 Task: Close the folder.
Action: Mouse moved to (32, 12)
Screenshot: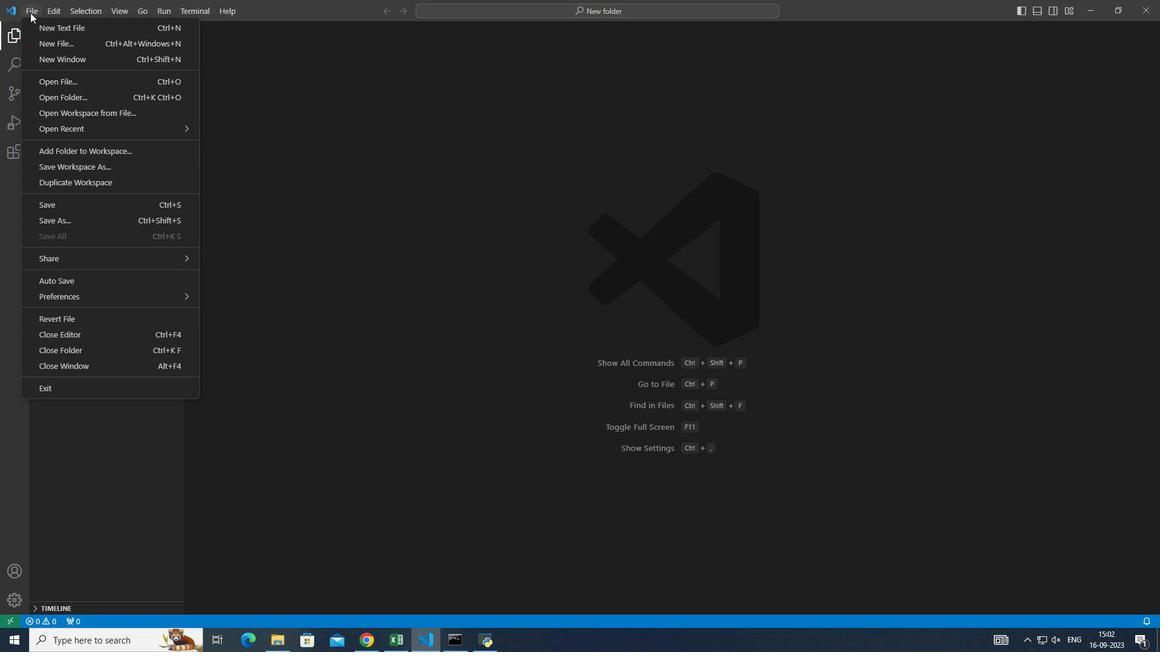 
Action: Mouse pressed left at (32, 12)
Screenshot: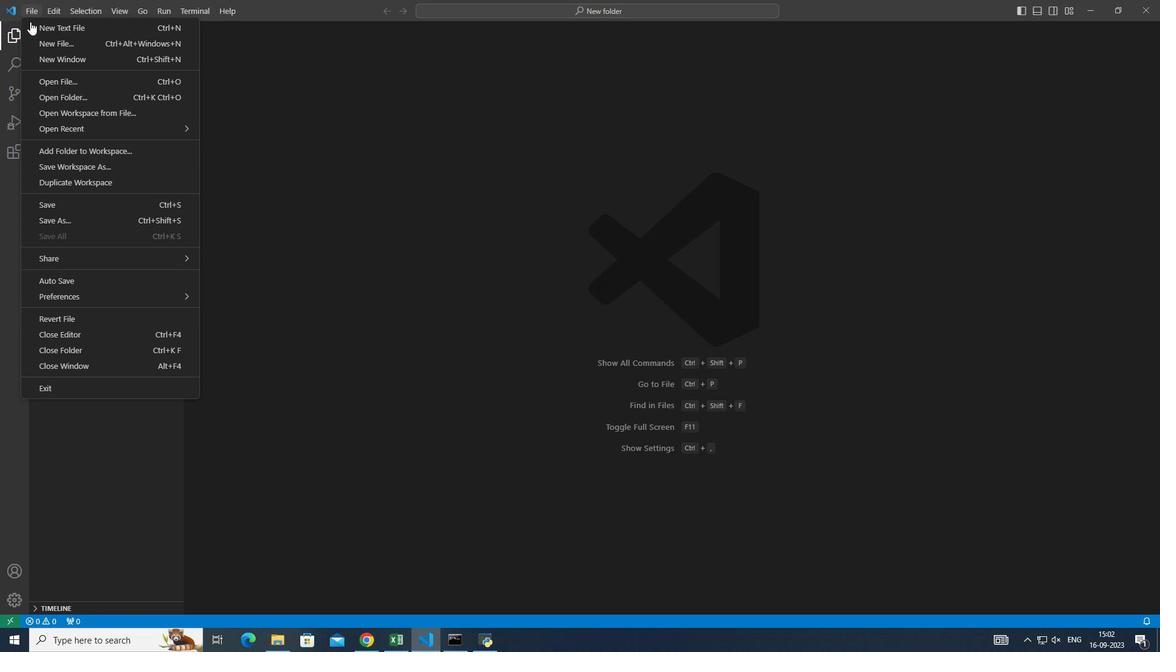 
Action: Mouse moved to (77, 349)
Screenshot: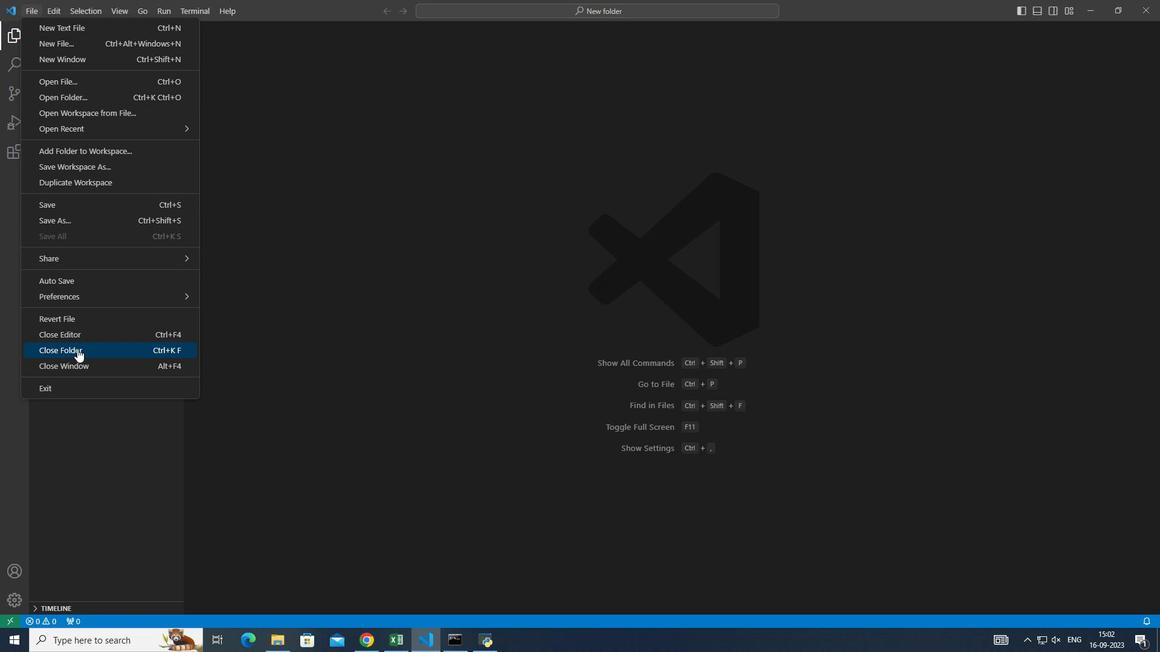 
Action: Mouse pressed left at (77, 349)
Screenshot: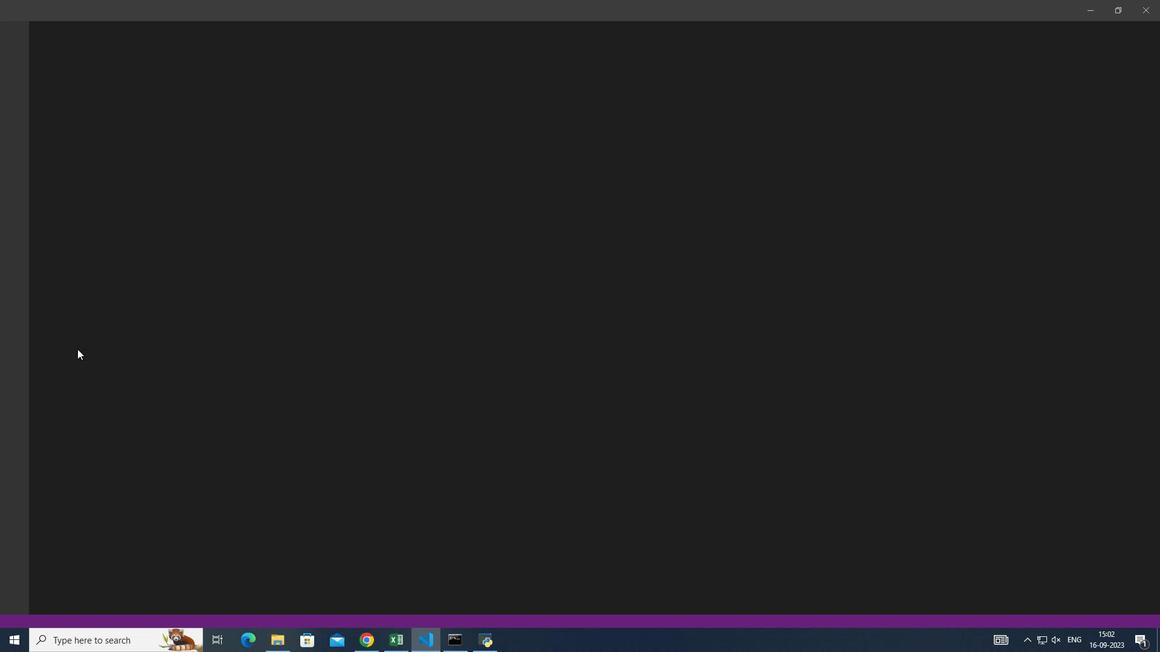 
Action: Mouse moved to (241, 328)
Screenshot: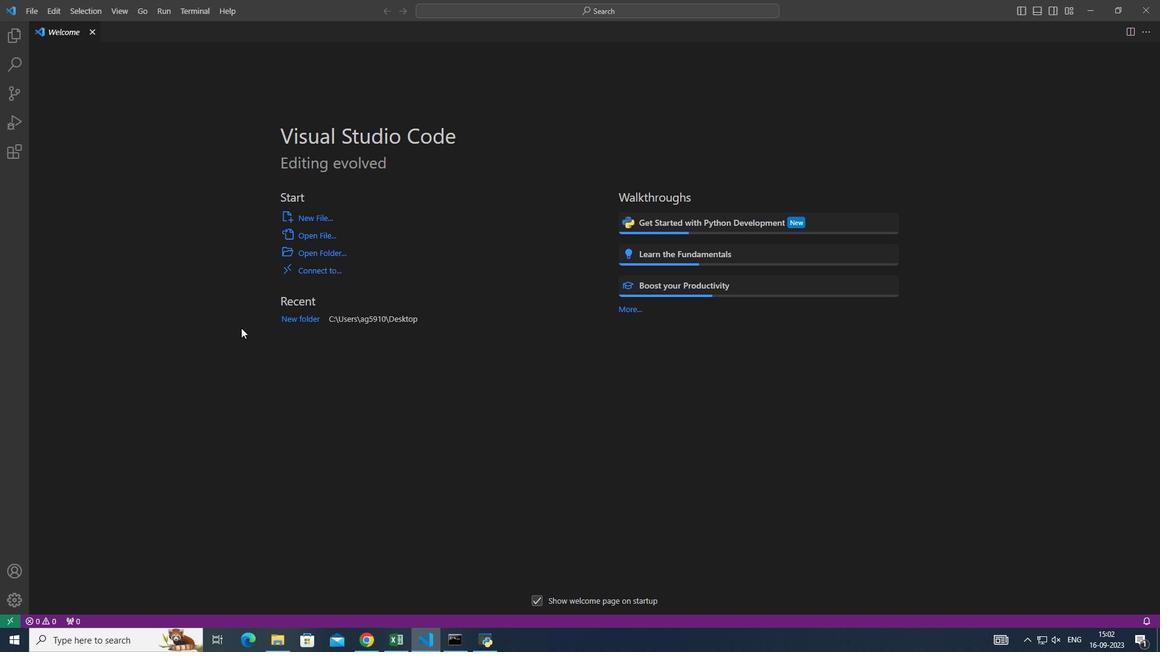 
